 Task: Select the workspace "Agenda".
Action: Mouse moved to (291, 63)
Screenshot: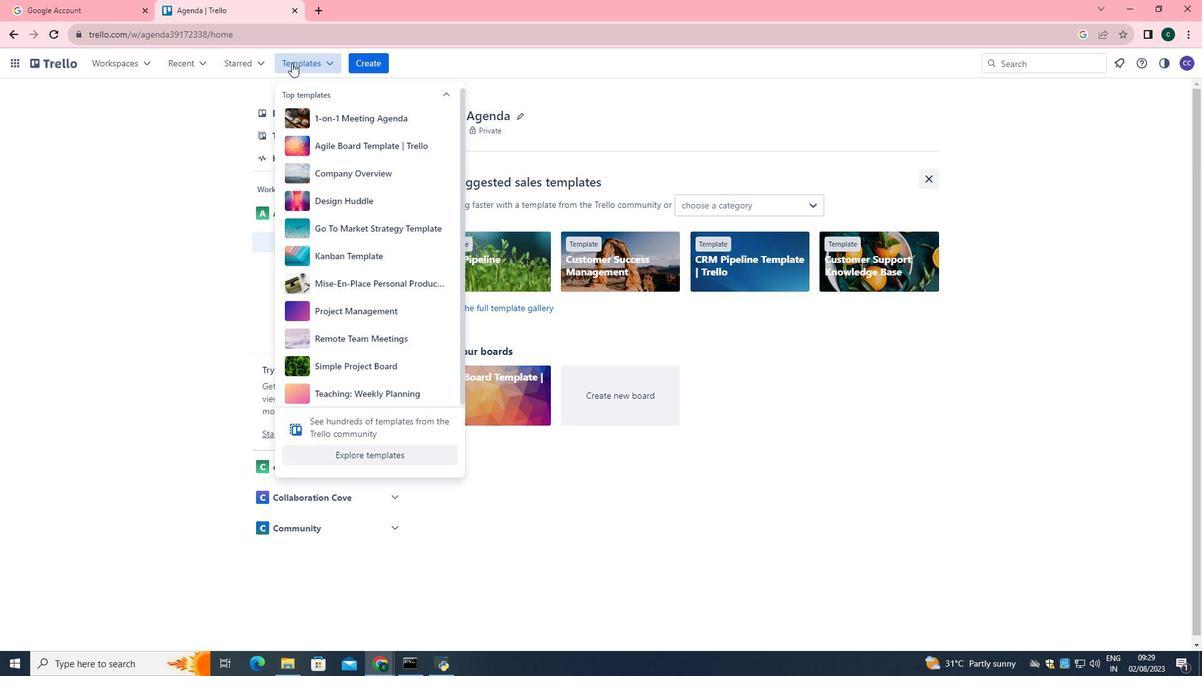 
Action: Mouse pressed left at (291, 63)
Screenshot: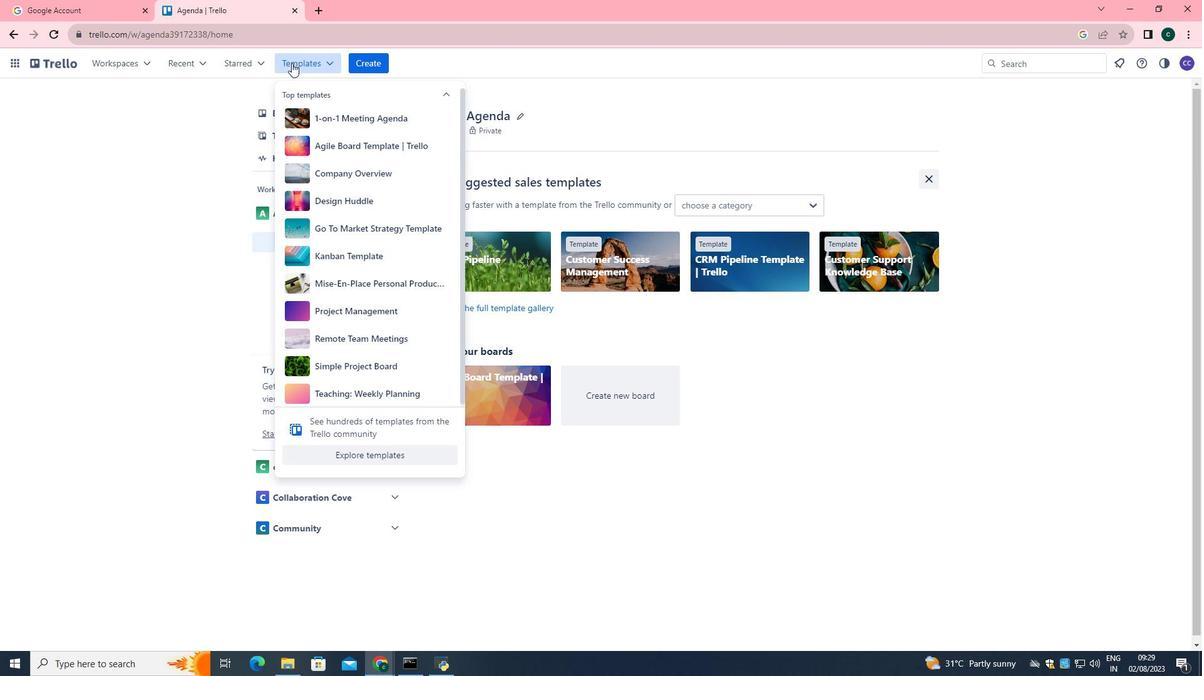 
Action: Mouse moved to (322, 166)
Screenshot: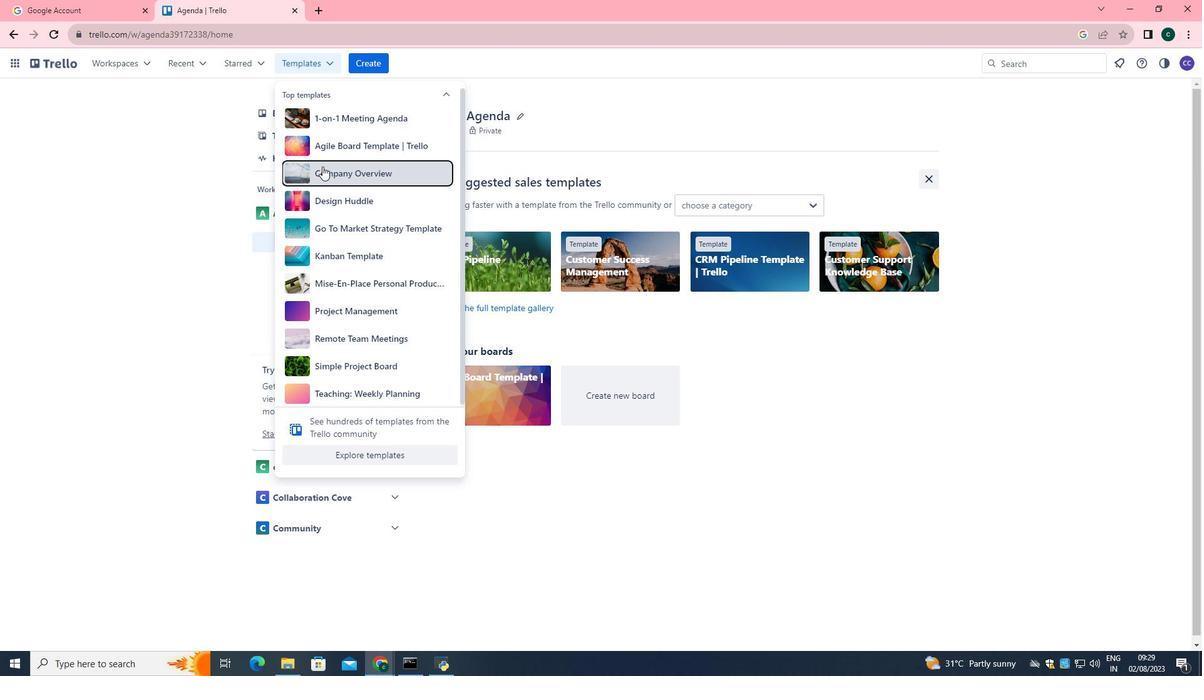 
Action: Mouse pressed left at (322, 166)
Screenshot: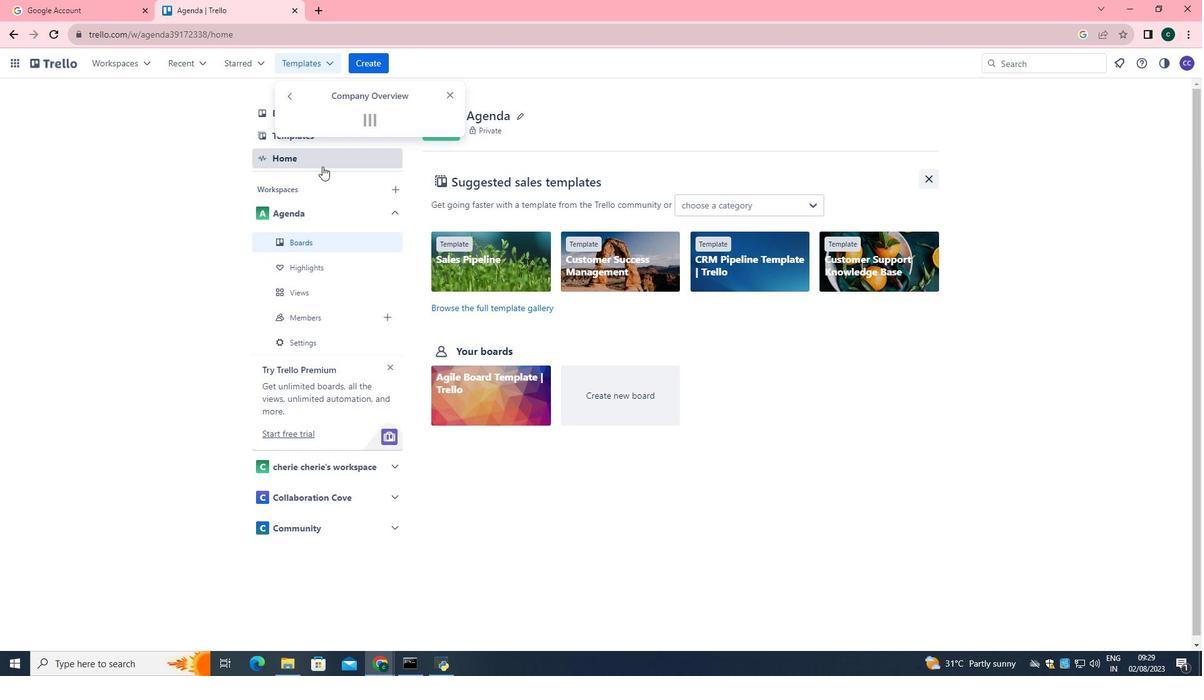 
Action: Mouse moved to (370, 247)
Screenshot: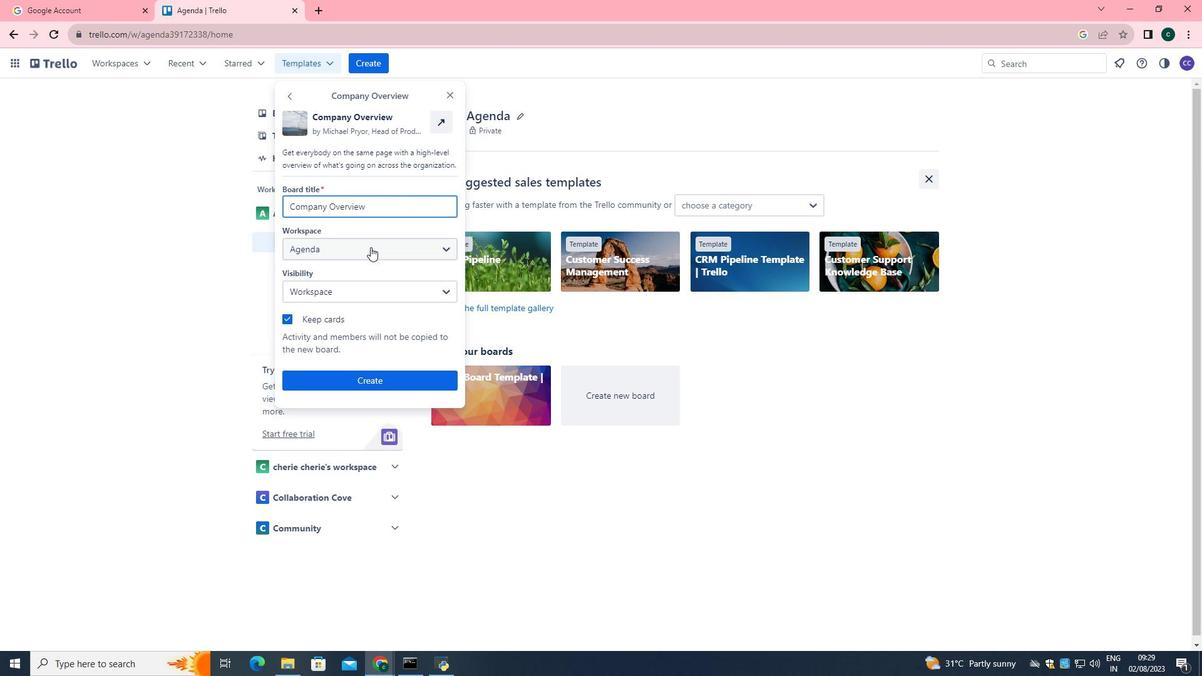 
Action: Mouse pressed left at (370, 247)
Screenshot: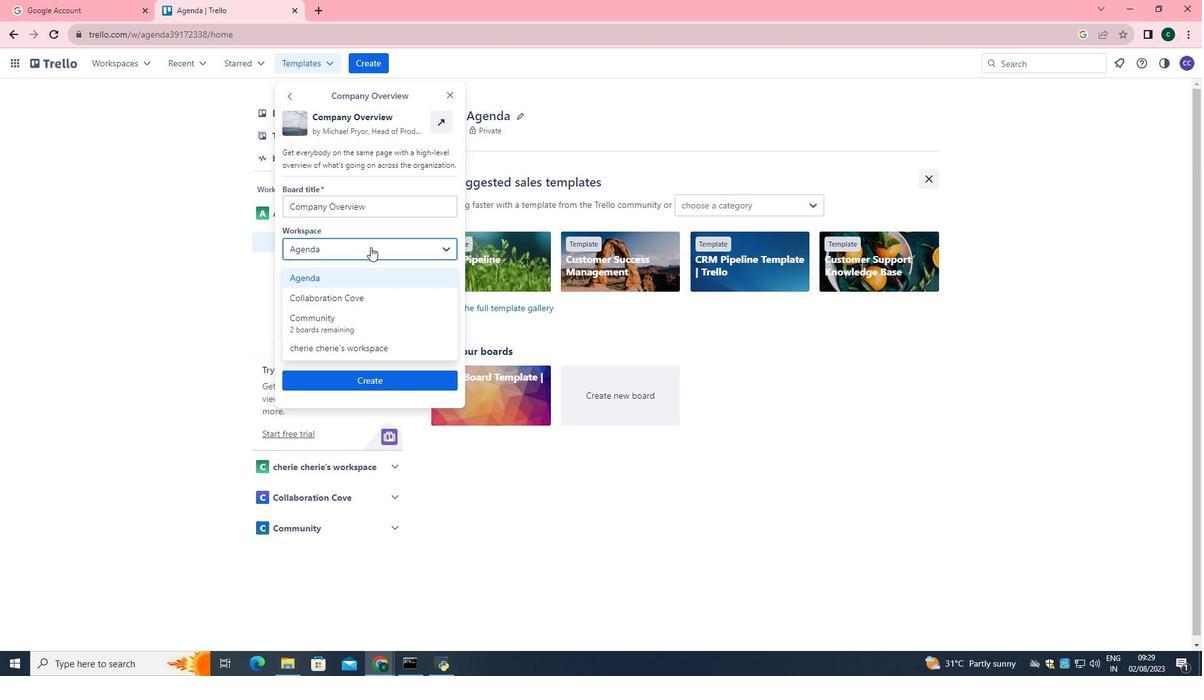 
Action: Mouse moved to (361, 276)
Screenshot: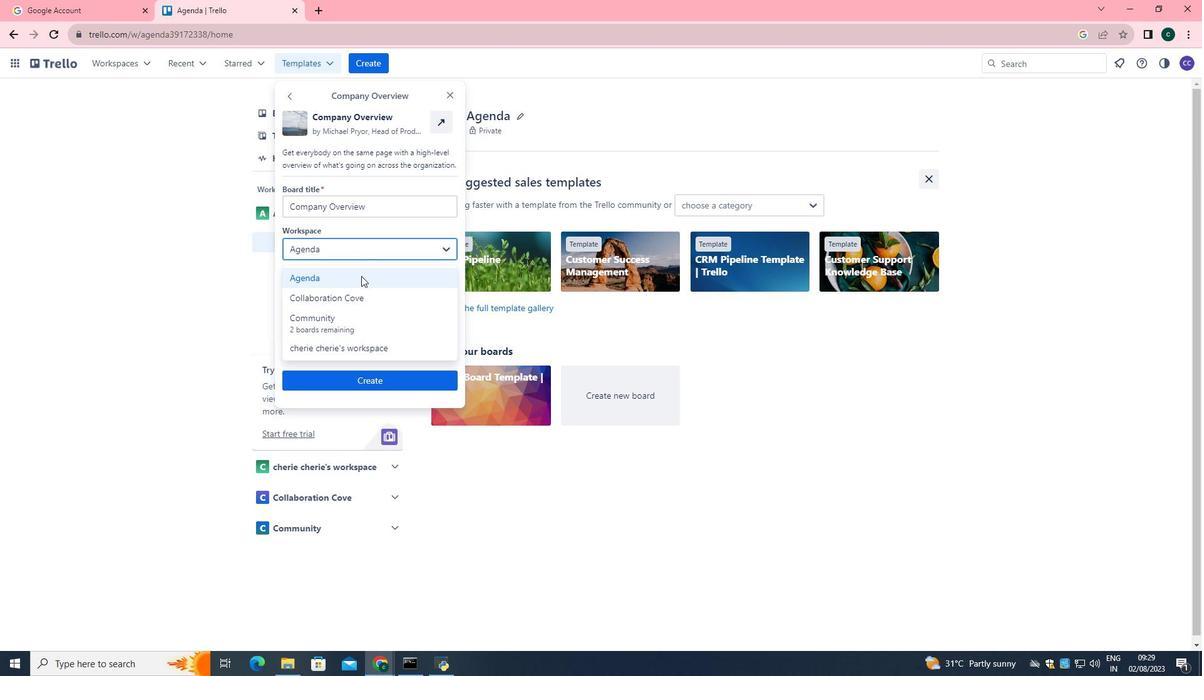 
Action: Mouse pressed left at (361, 276)
Screenshot: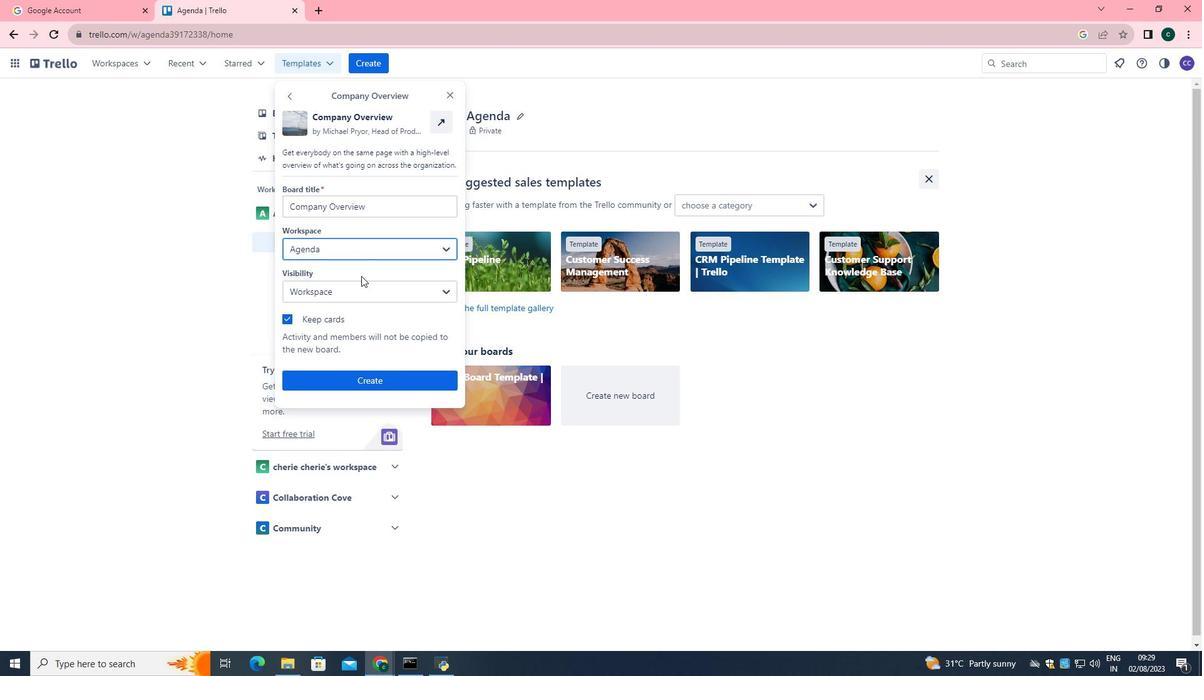 
Action: Mouse moved to (364, 271)
Screenshot: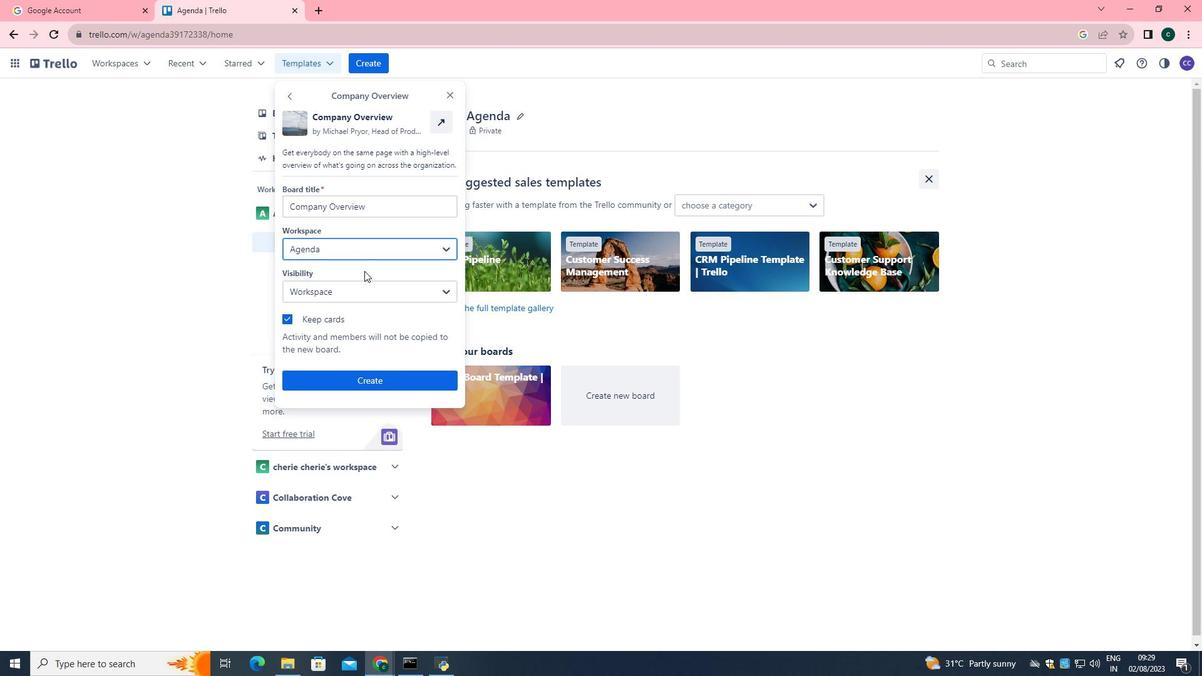 
